 Task: Request a tour of the second listing for any three dates with the message "Please send me current availability and additional details".
Action: Mouse moved to (612, 55)
Screenshot: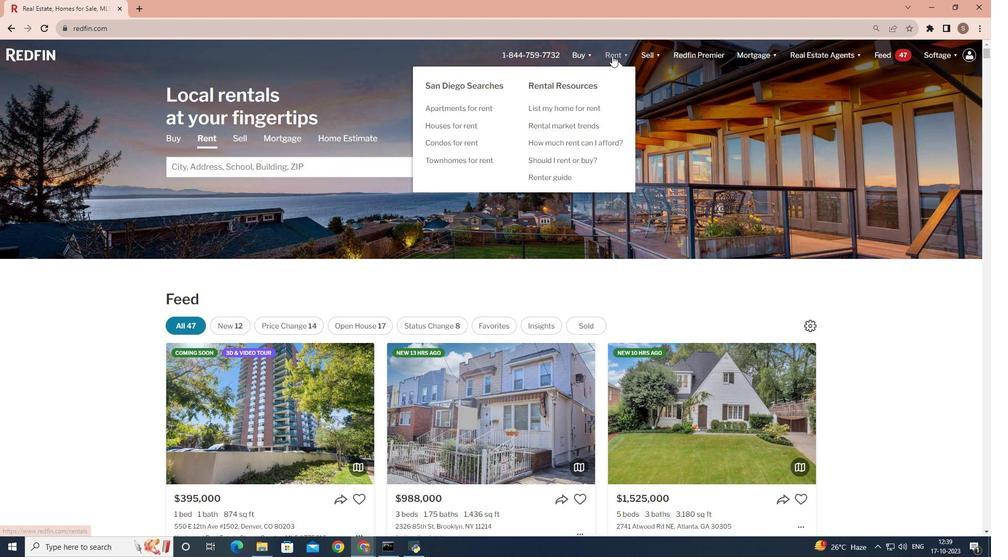 
Action: Mouse pressed left at (612, 55)
Screenshot: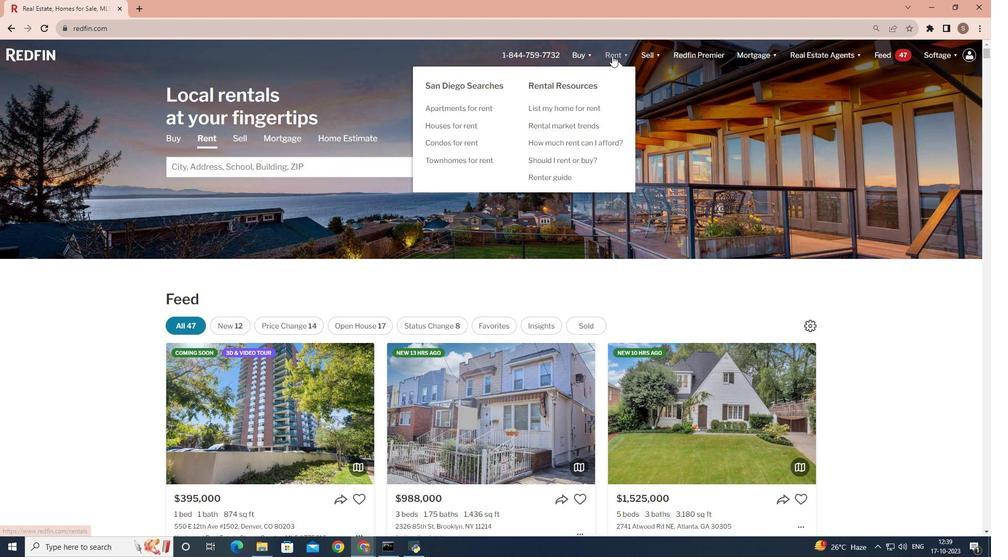 
Action: Mouse moved to (232, 281)
Screenshot: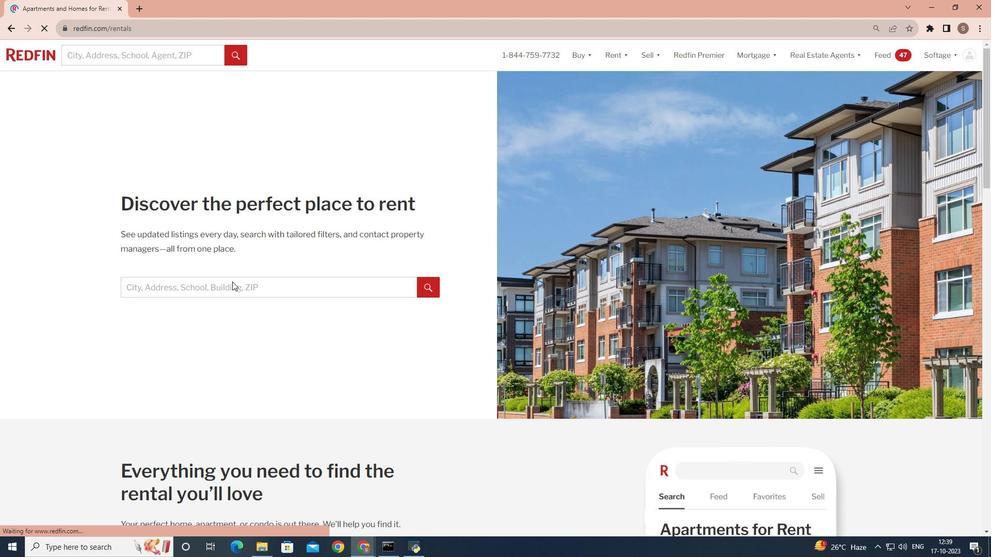 
Action: Mouse pressed left at (232, 281)
Screenshot: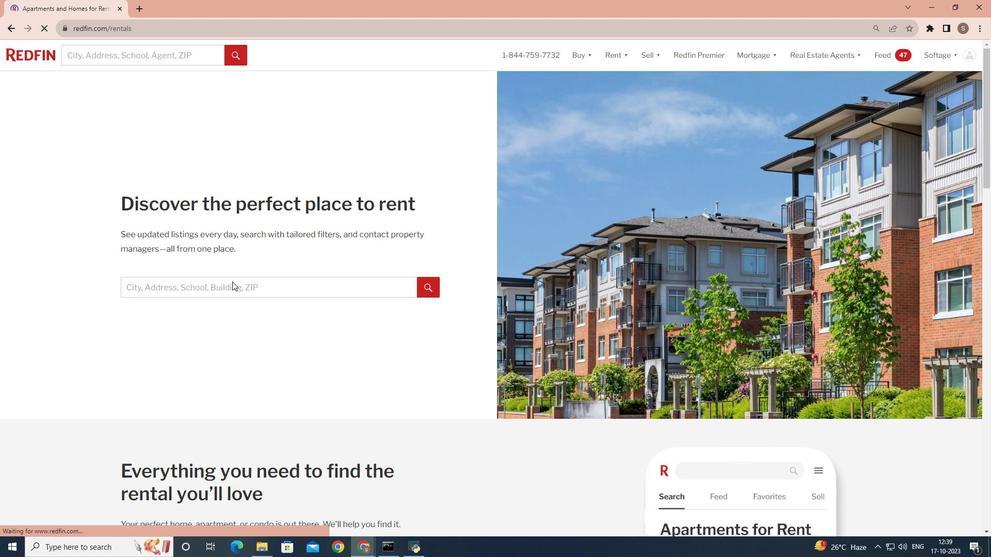 
Action: Mouse moved to (226, 291)
Screenshot: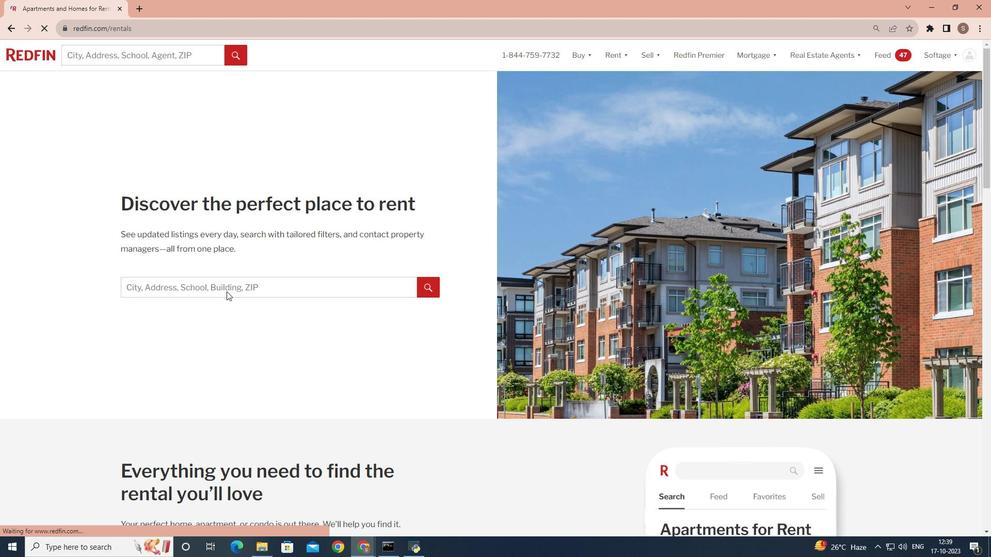 
Action: Mouse pressed left at (226, 291)
Screenshot: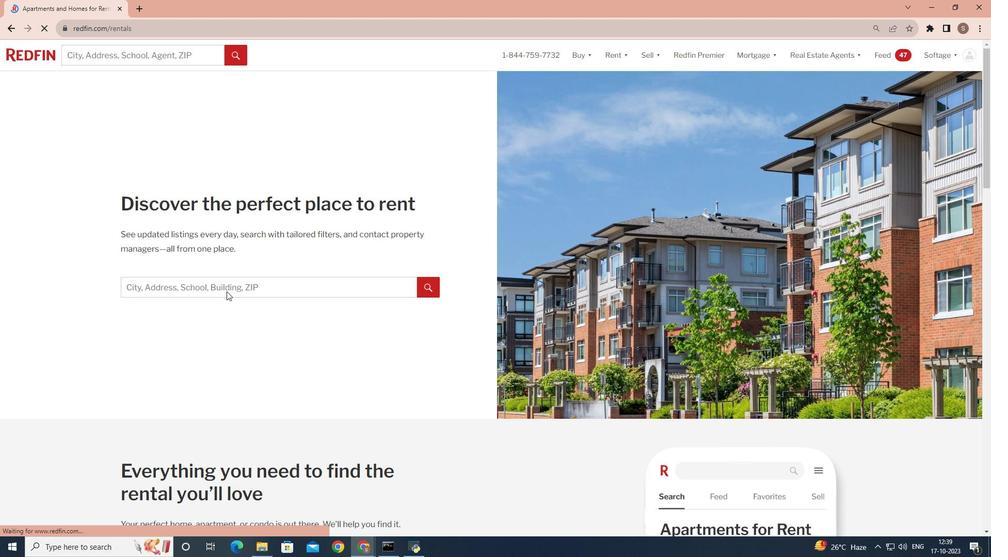 
Action: Key pressed <Key.shift>San<Key.space><Key.shift>Diego
Screenshot: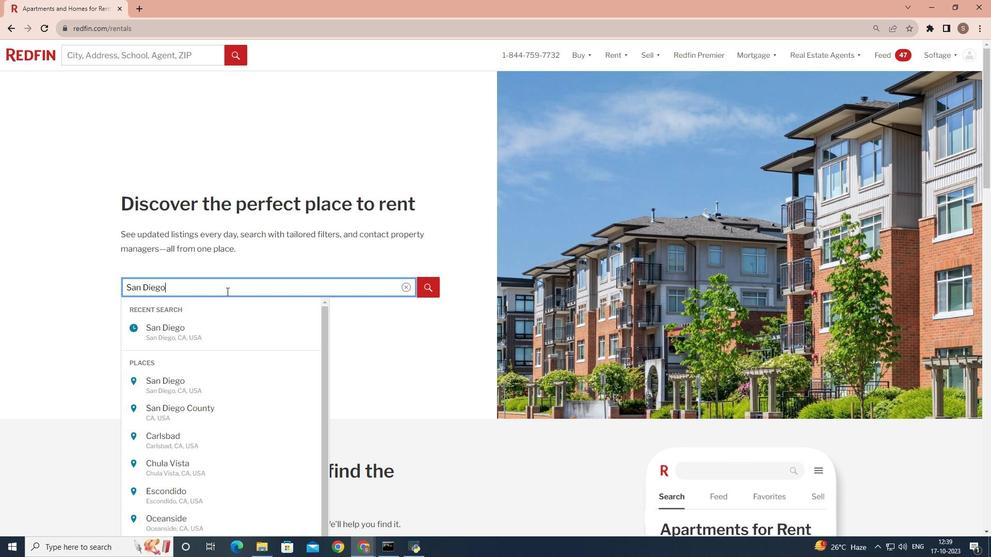 
Action: Mouse moved to (423, 288)
Screenshot: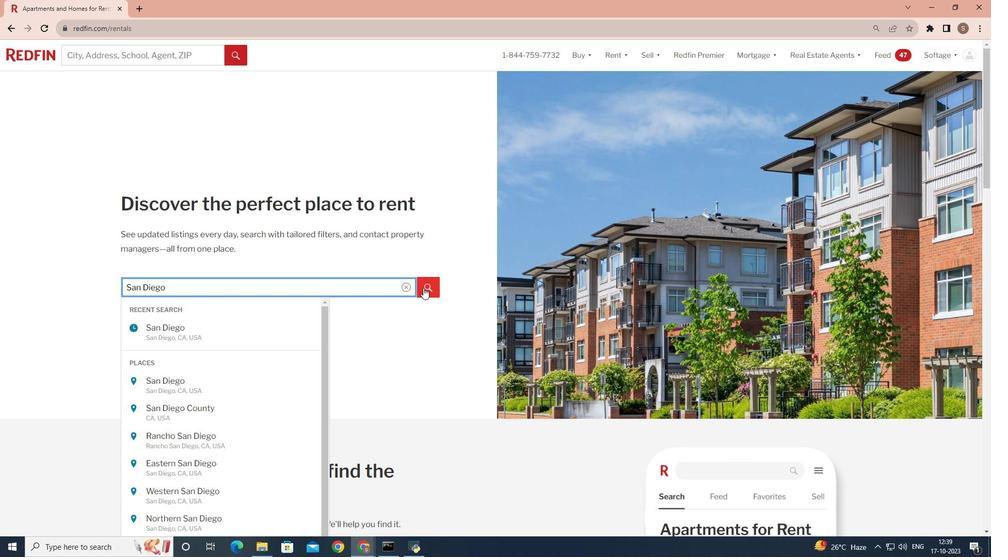 
Action: Mouse pressed left at (423, 288)
Screenshot: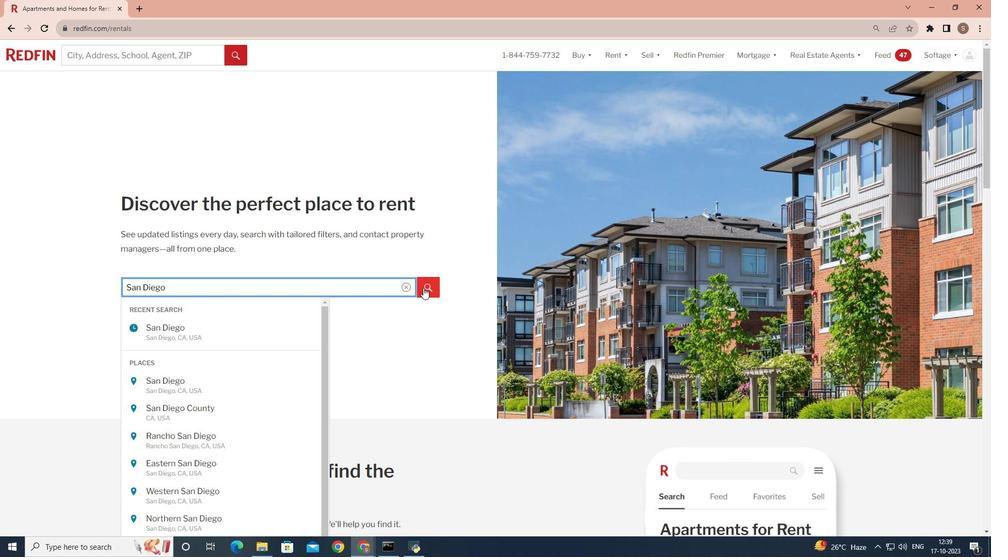 
Action: Mouse moved to (646, 385)
Screenshot: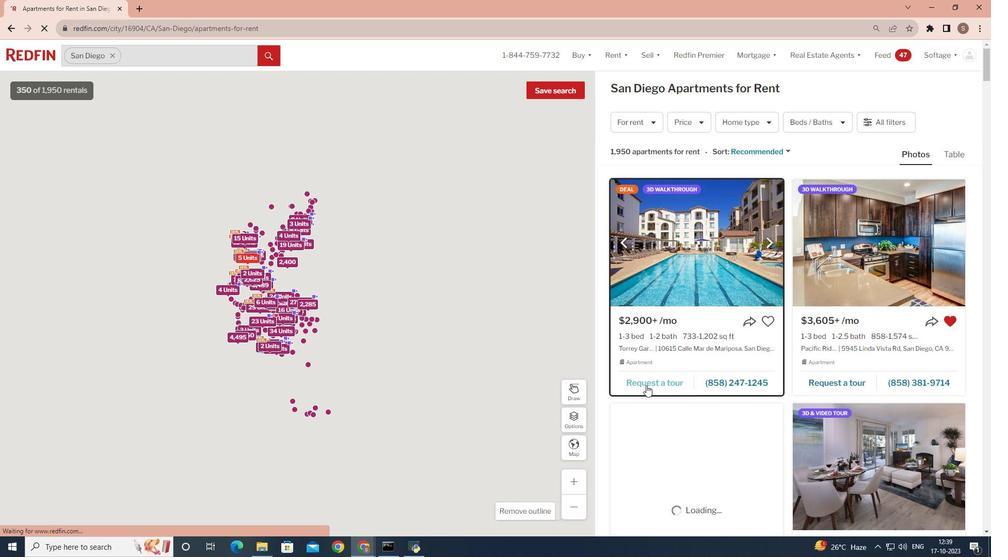
Action: Mouse pressed left at (646, 385)
Screenshot: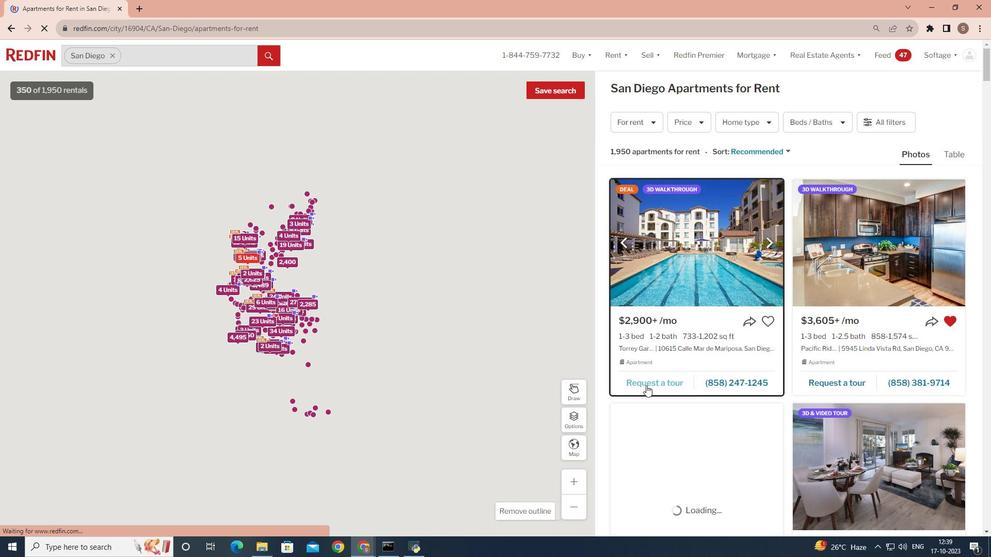 
Action: Mouse pressed left at (646, 385)
Screenshot: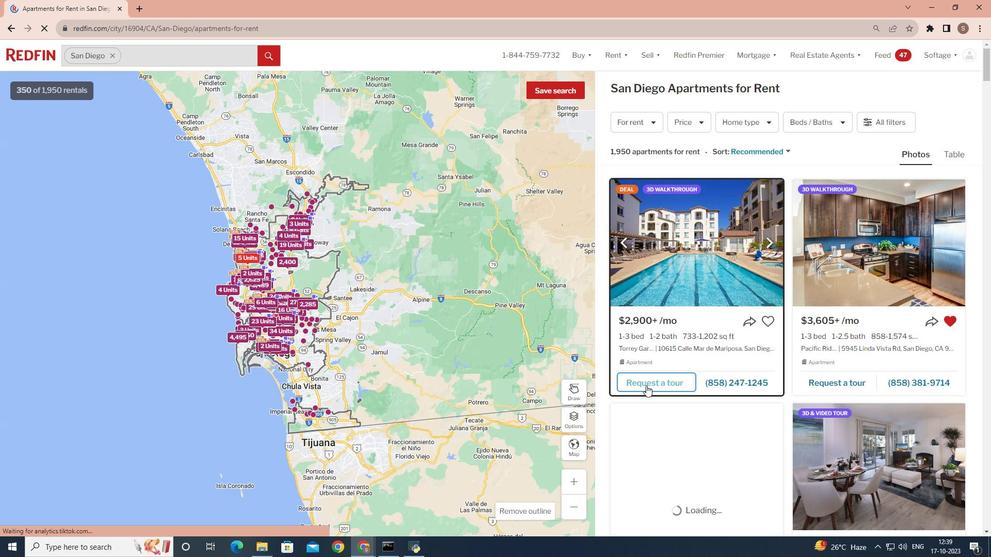 
Action: Mouse moved to (659, 378)
Screenshot: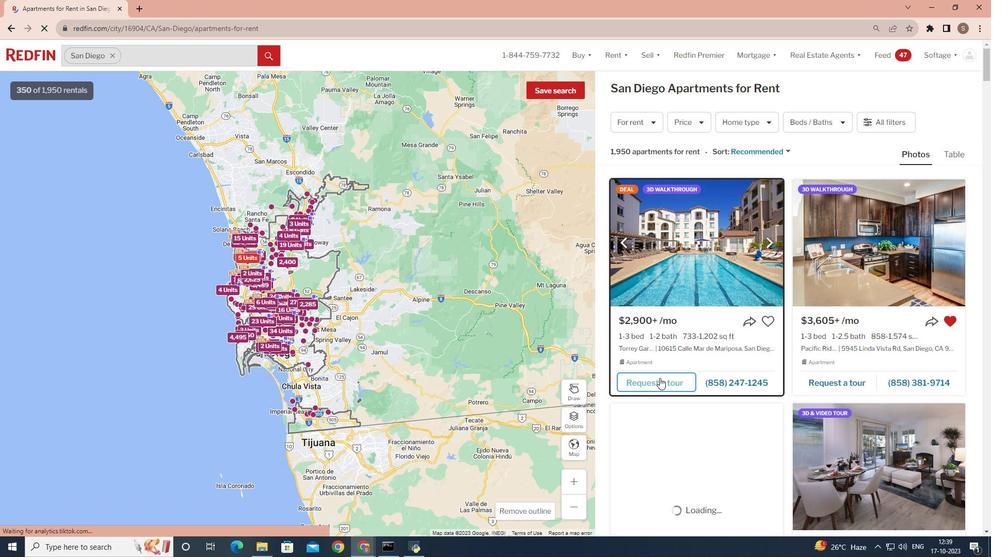 
Action: Mouse pressed left at (659, 378)
Screenshot: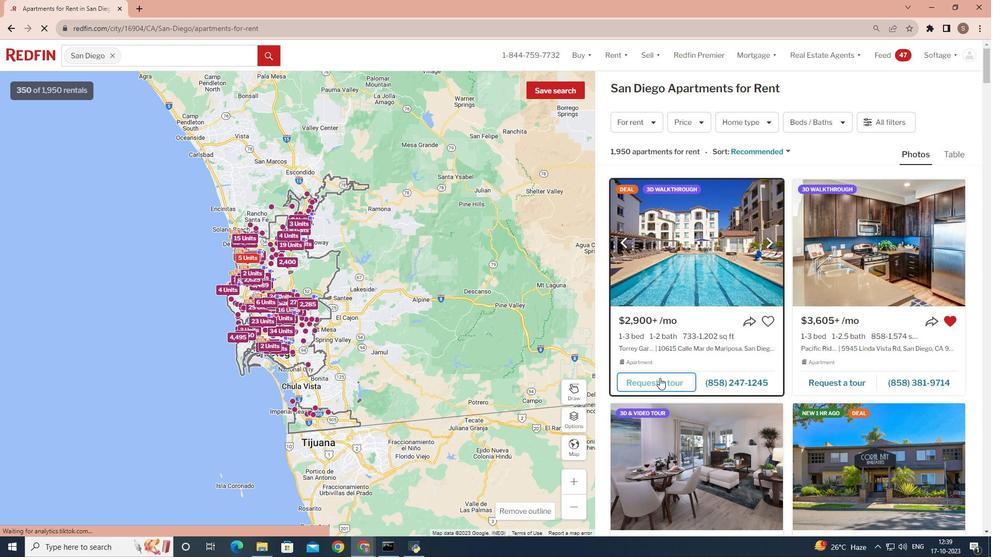 
Action: Mouse moved to (461, 333)
Screenshot: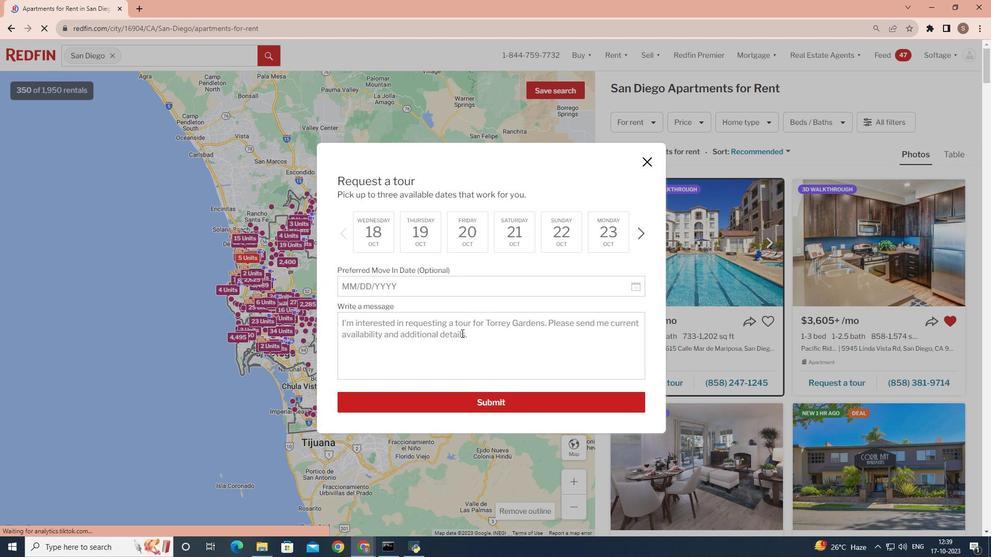 
Action: Mouse pressed left at (461, 333)
Screenshot: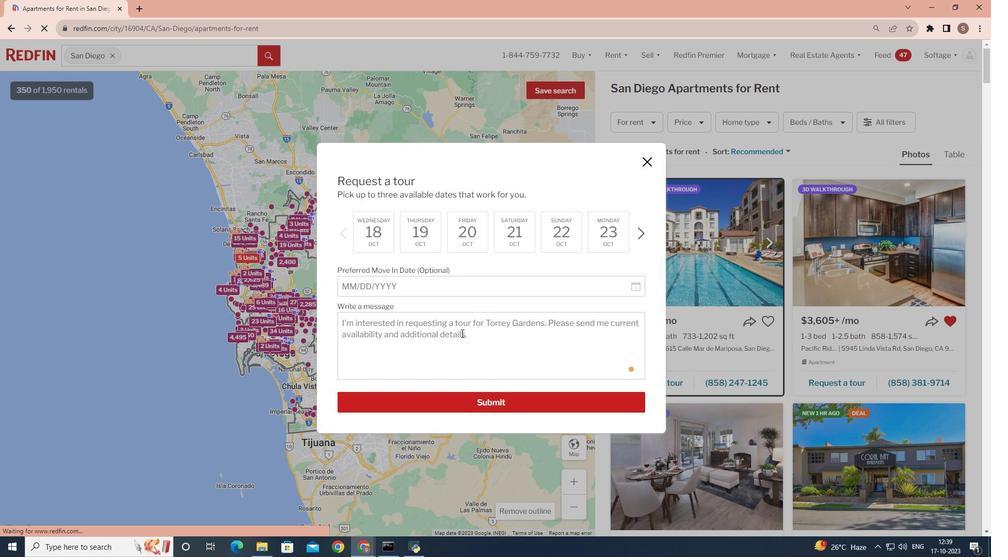 
Action: Mouse moved to (473, 333)
Screenshot: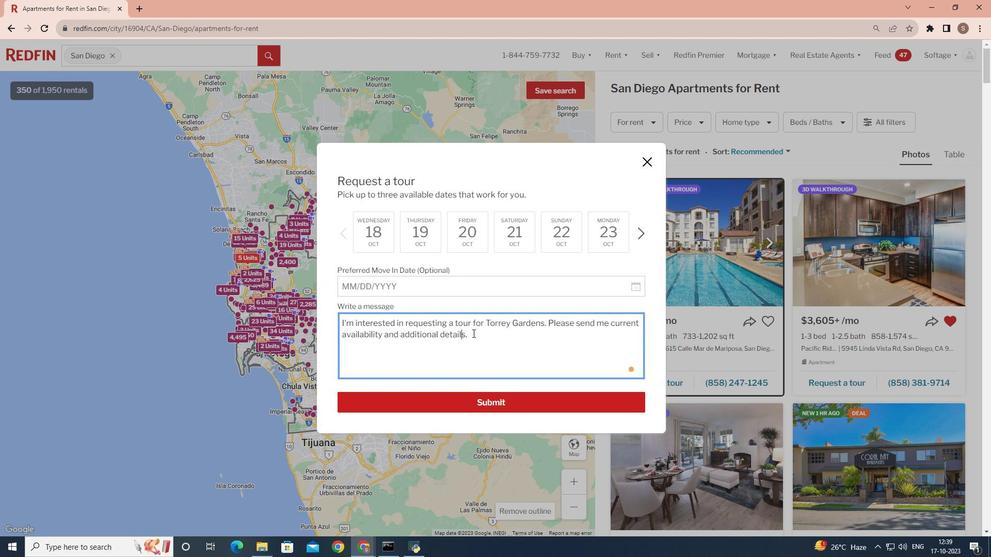 
Action: Mouse pressed left at (473, 333)
Screenshot: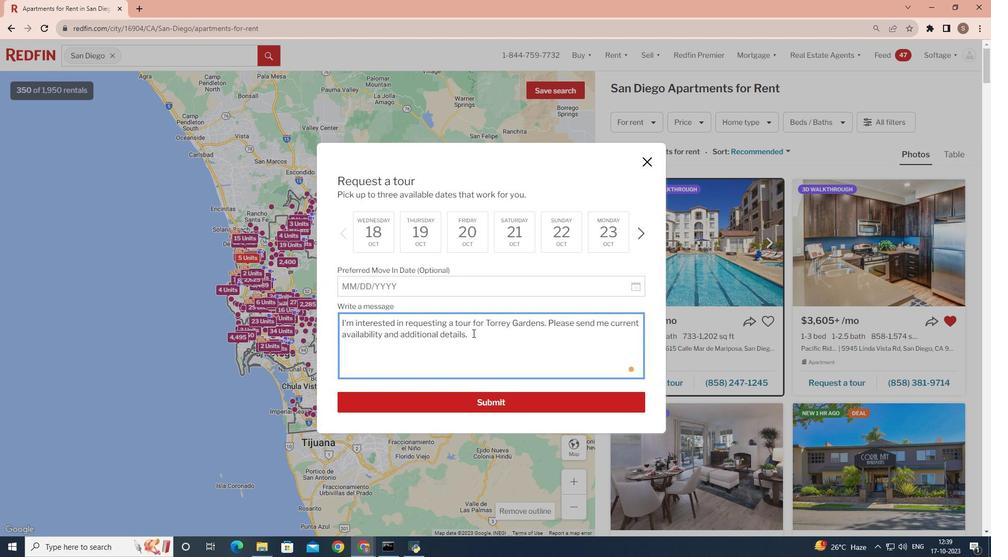 
Action: Mouse pressed left at (473, 333)
Screenshot: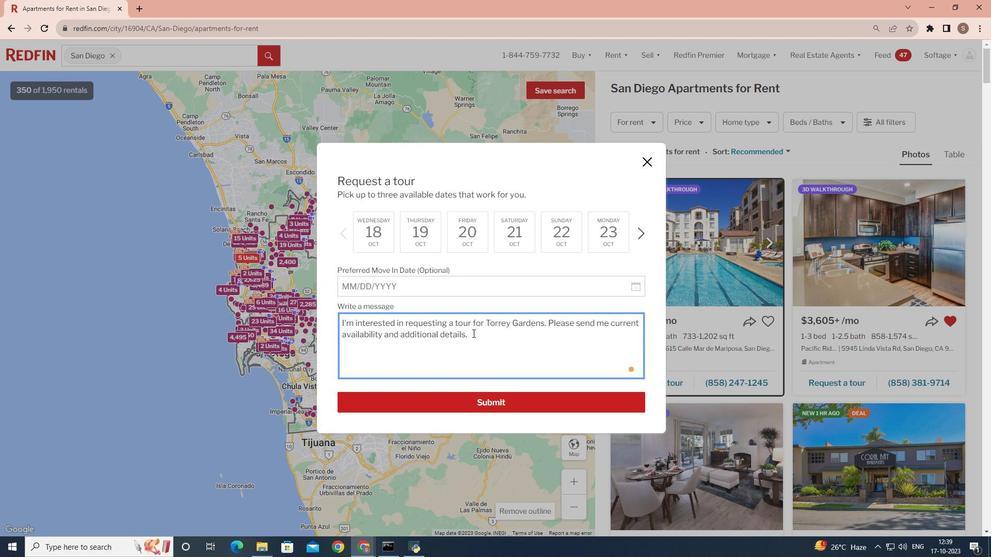 
Action: Mouse moved to (342, 322)
Screenshot: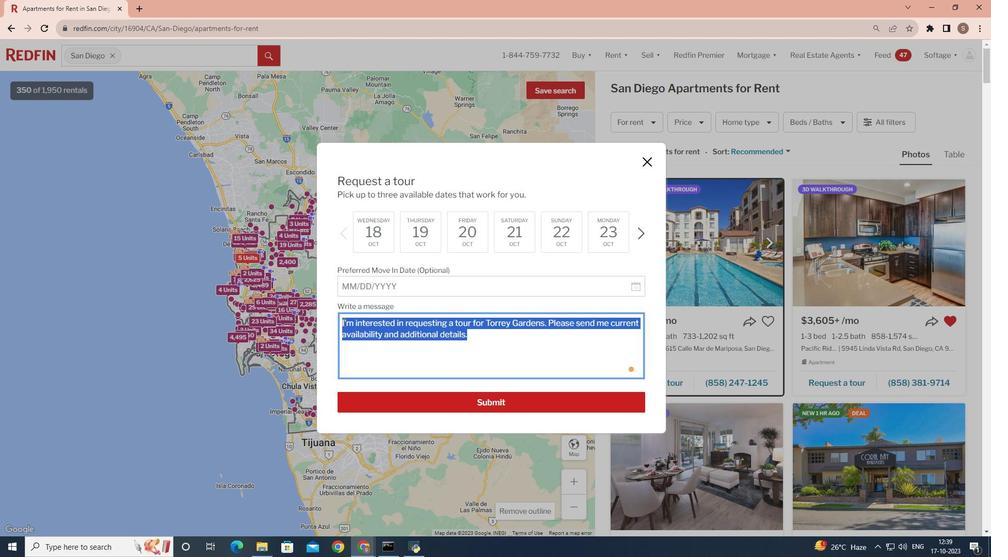 
Action: Key pressed <Key.delete>
Screenshot: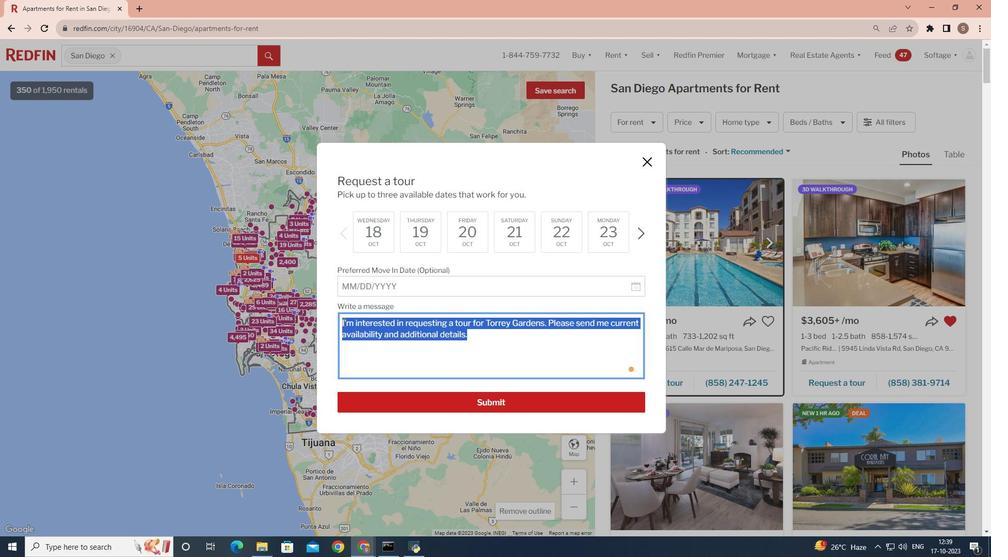 
Action: Mouse moved to (410, 333)
Screenshot: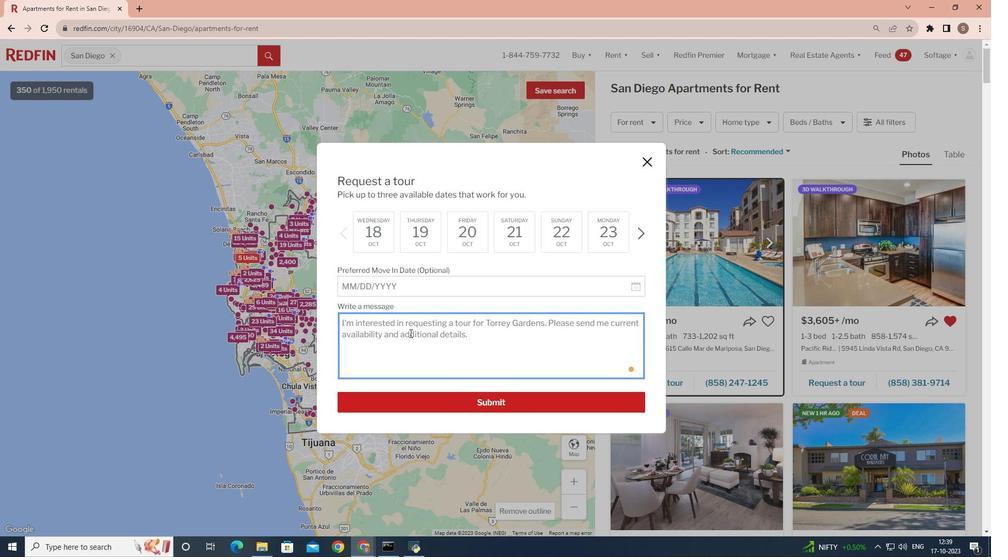 
Action: Key pressed <Key.shift>Please<Key.space>send<Key.space>me<Key.space>current<Key.space>availability<Key.space><Key.space>and<Key.space>additioi<Key.backspace>nal<Key.space>details.
Screenshot: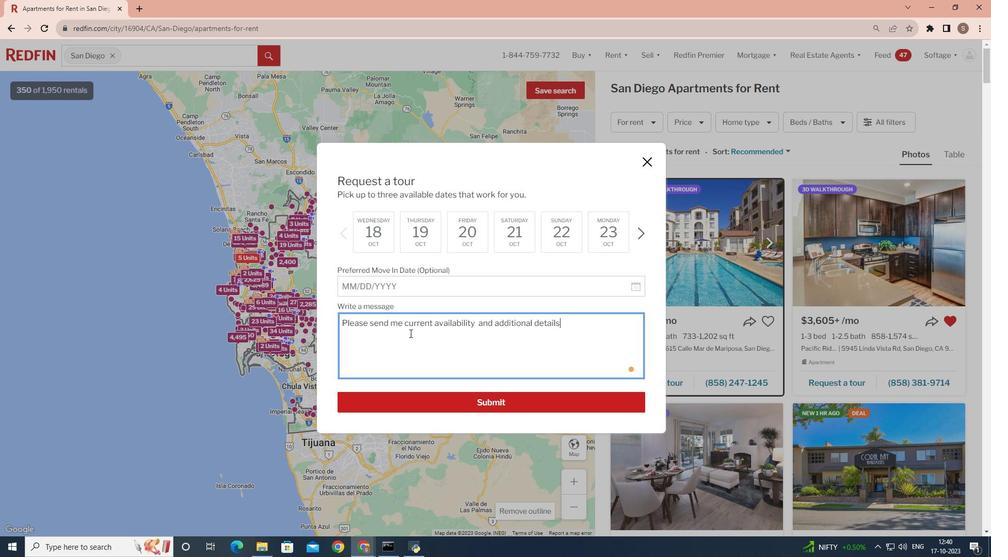 
Action: Mouse moved to (427, 399)
Screenshot: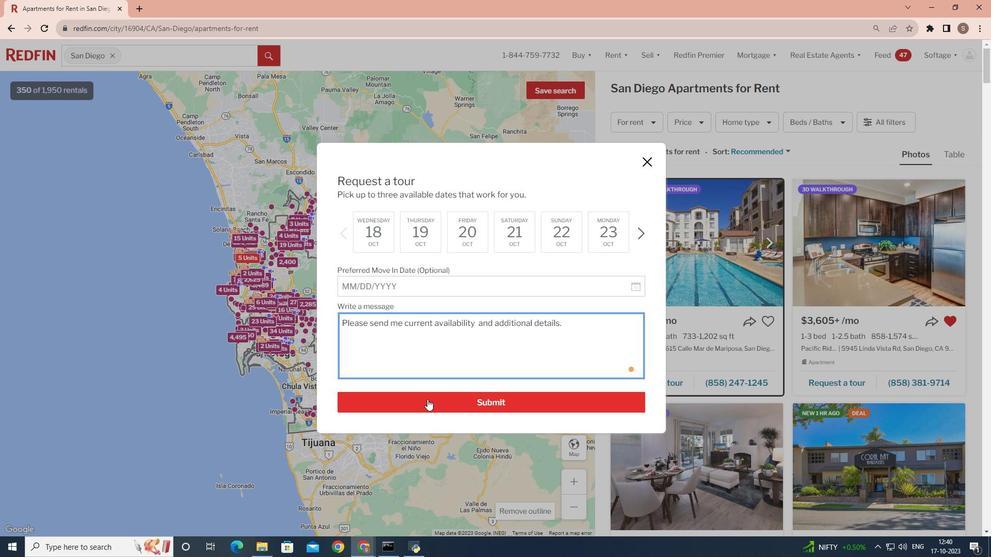 
Action: Mouse pressed left at (427, 399)
Screenshot: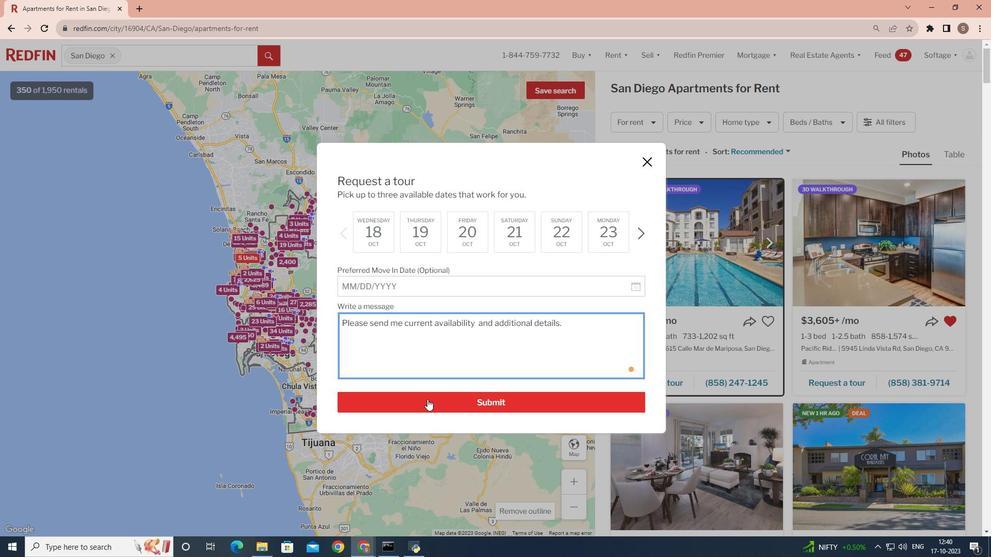 
